 Task: Set the default behavior for sound content to "Don't allow sites to play sound".
Action: Mouse moved to (1350, 39)
Screenshot: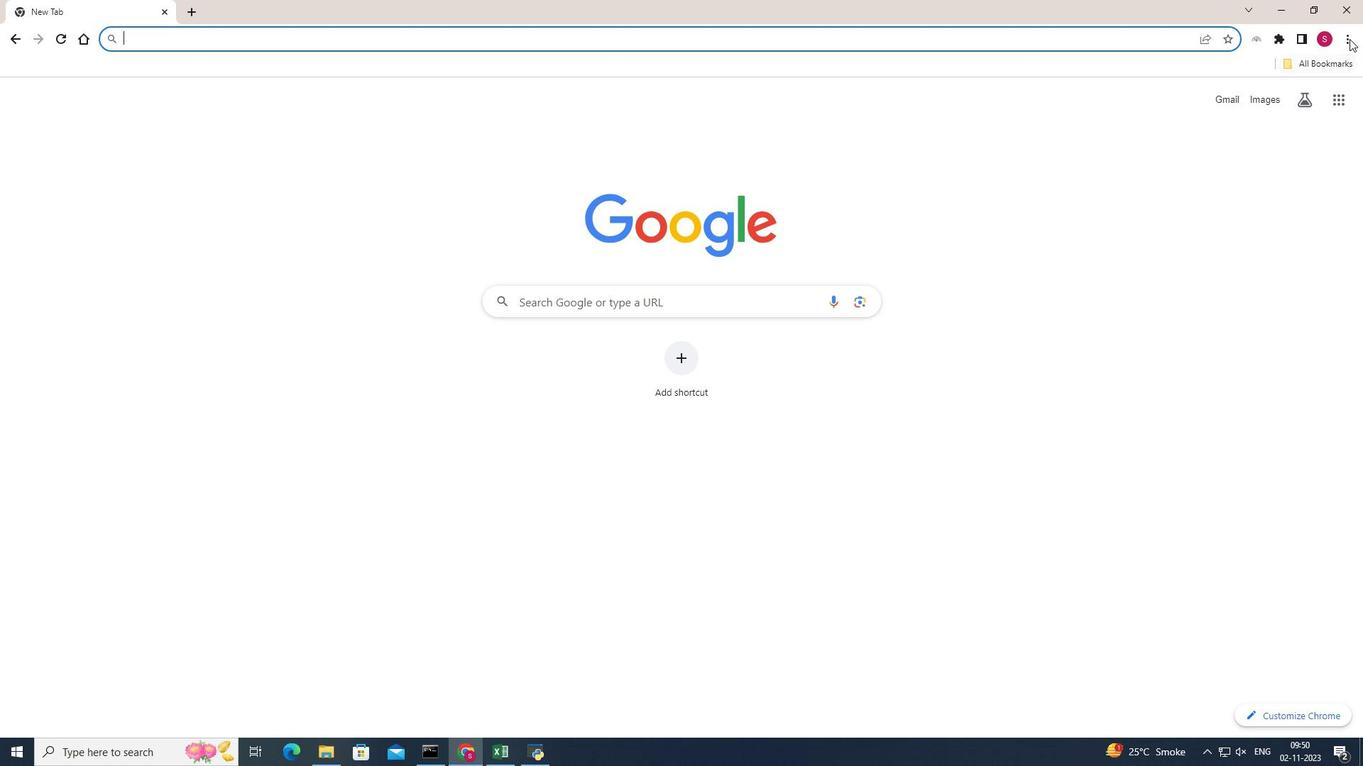 
Action: Mouse pressed left at (1350, 39)
Screenshot: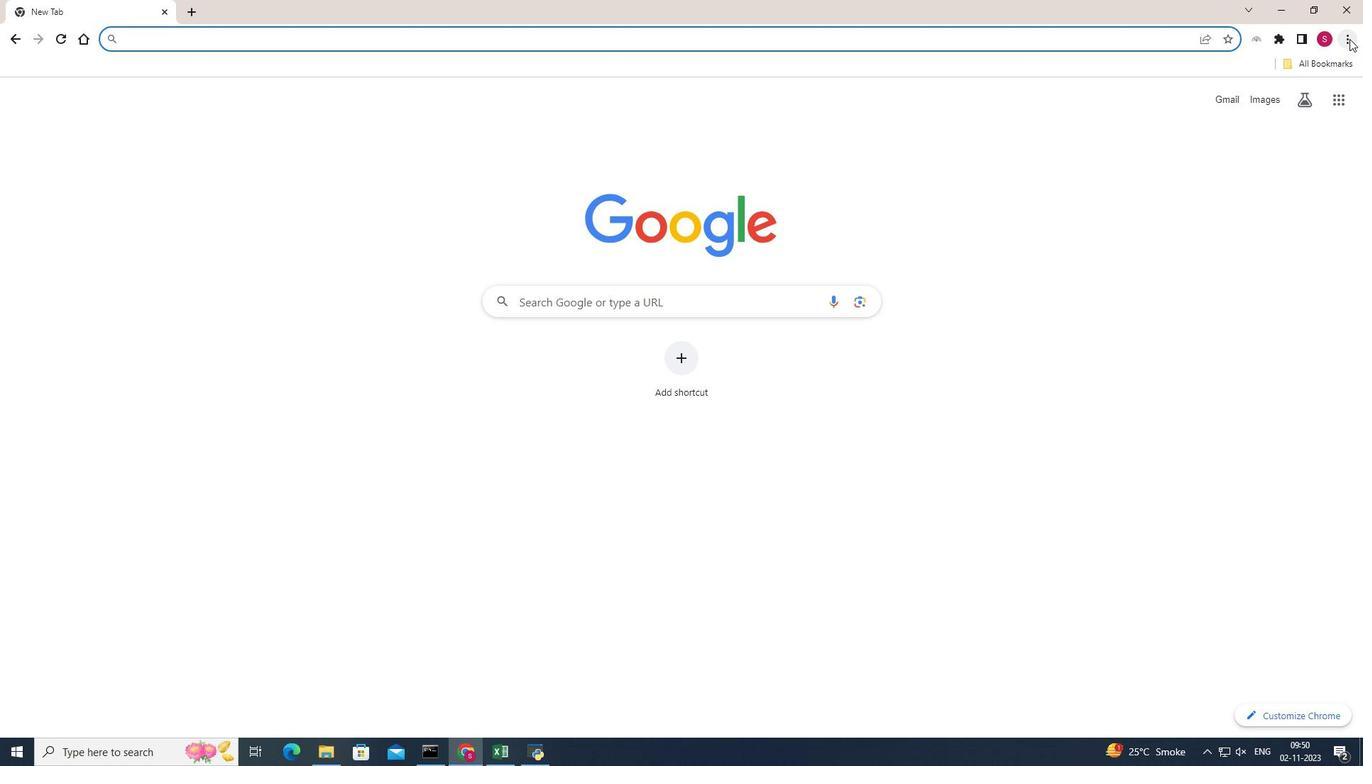 
Action: Mouse pressed left at (1350, 39)
Screenshot: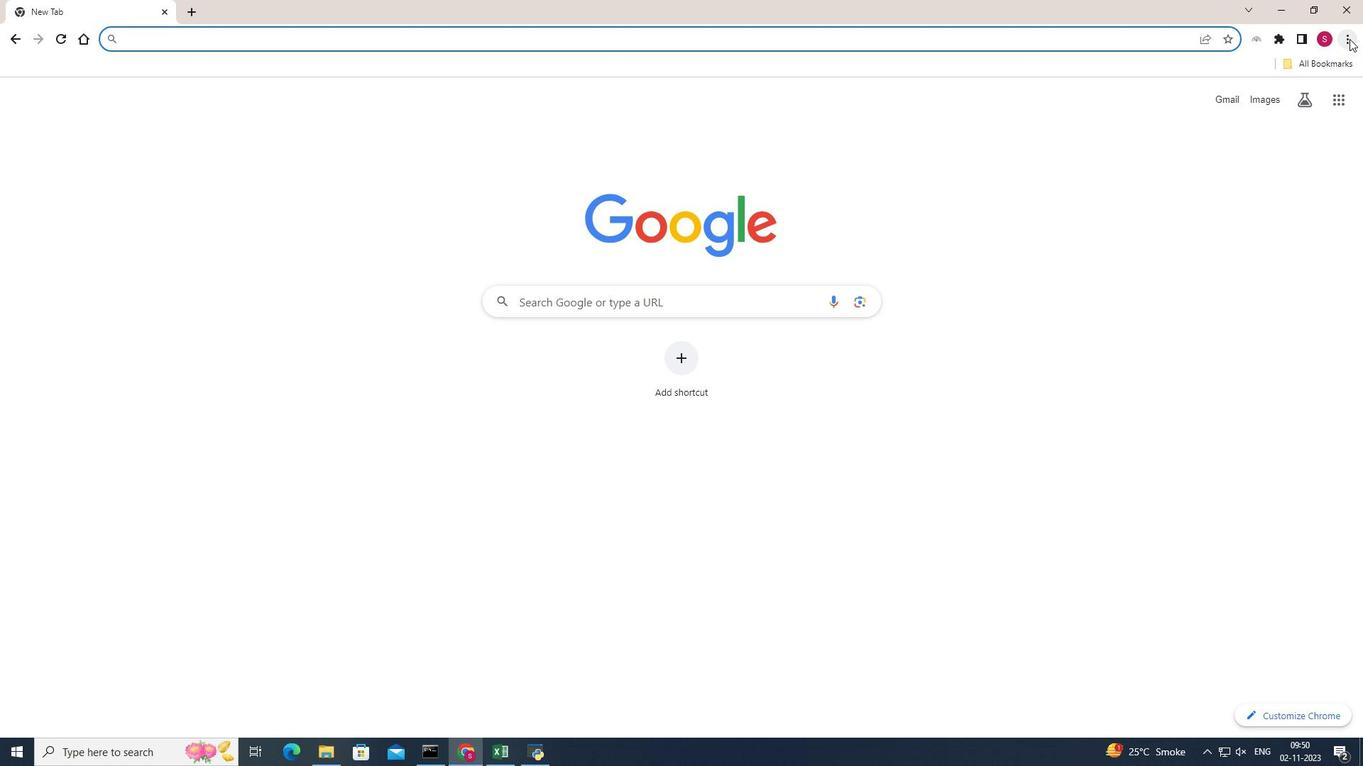 
Action: Mouse pressed left at (1350, 39)
Screenshot: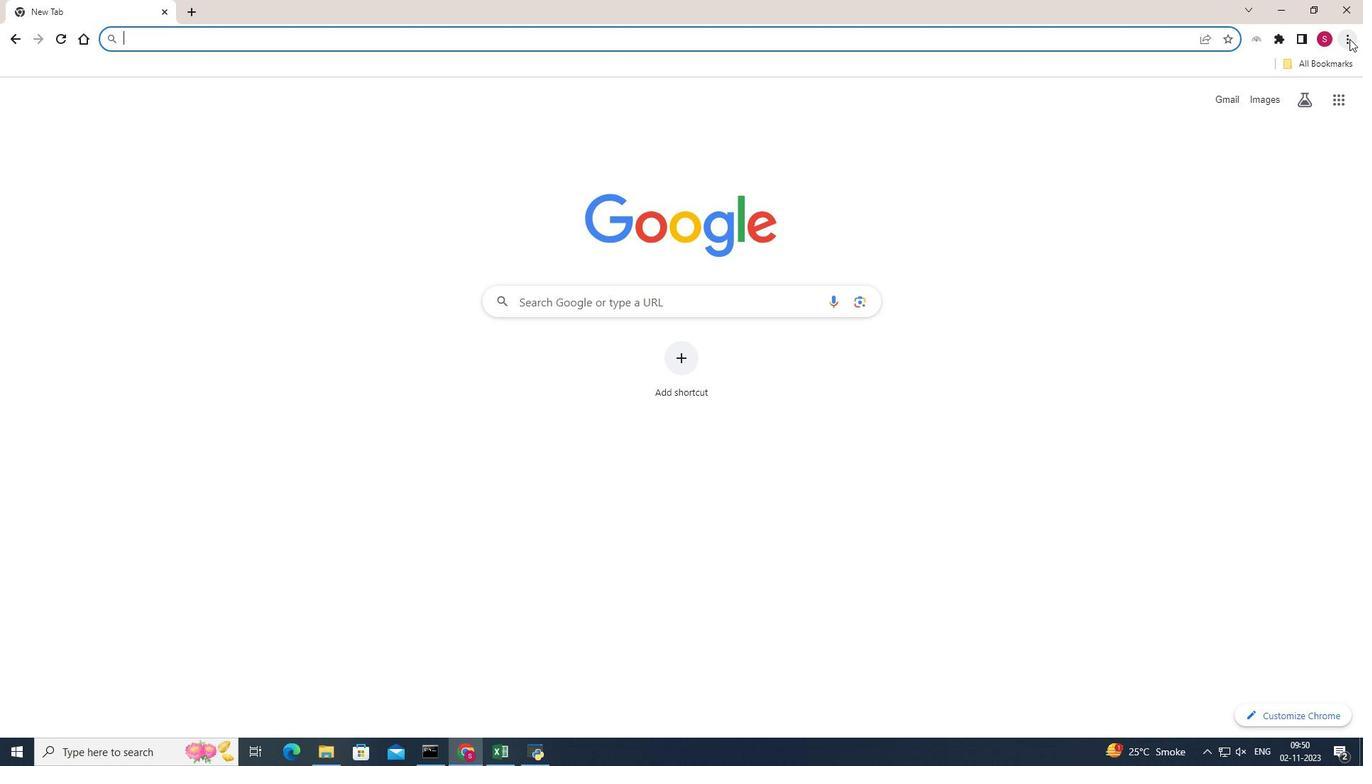 
Action: Mouse moved to (1216, 291)
Screenshot: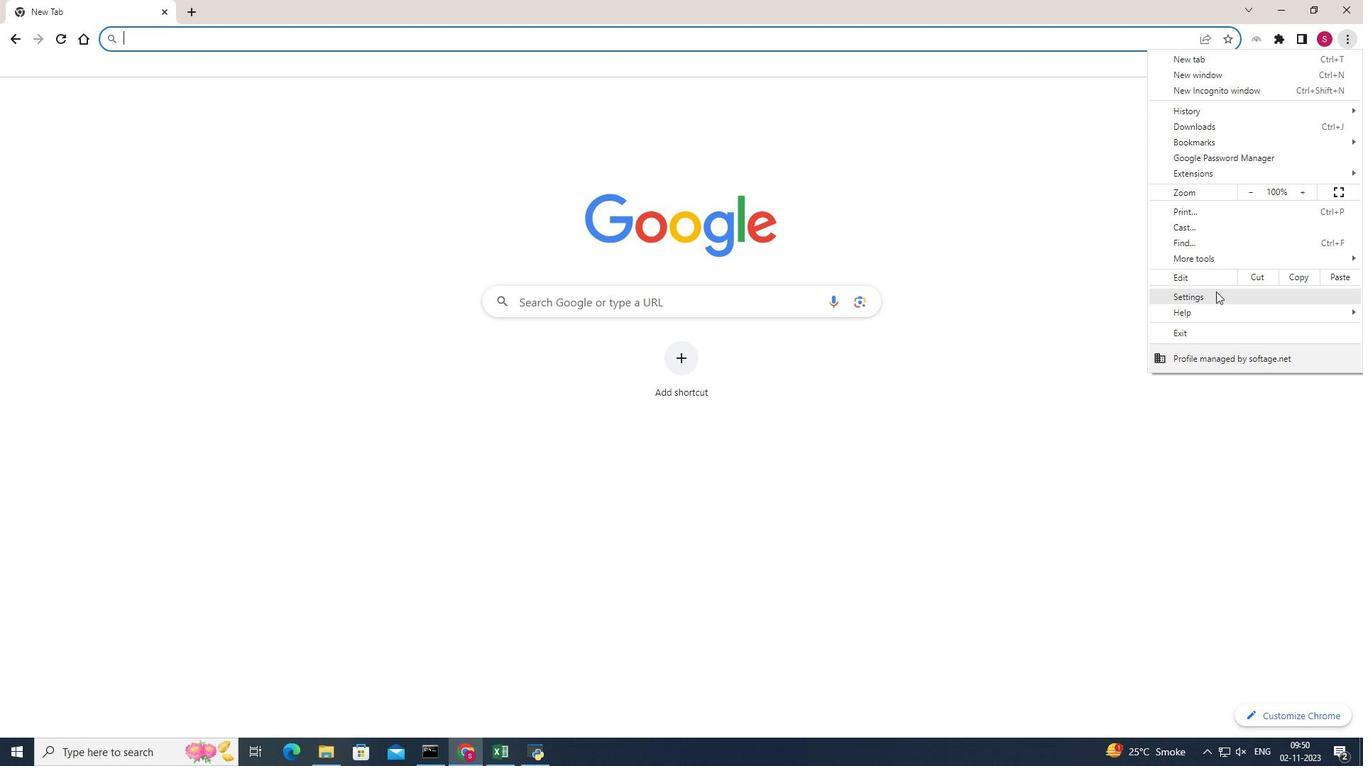
Action: Mouse pressed left at (1216, 291)
Screenshot: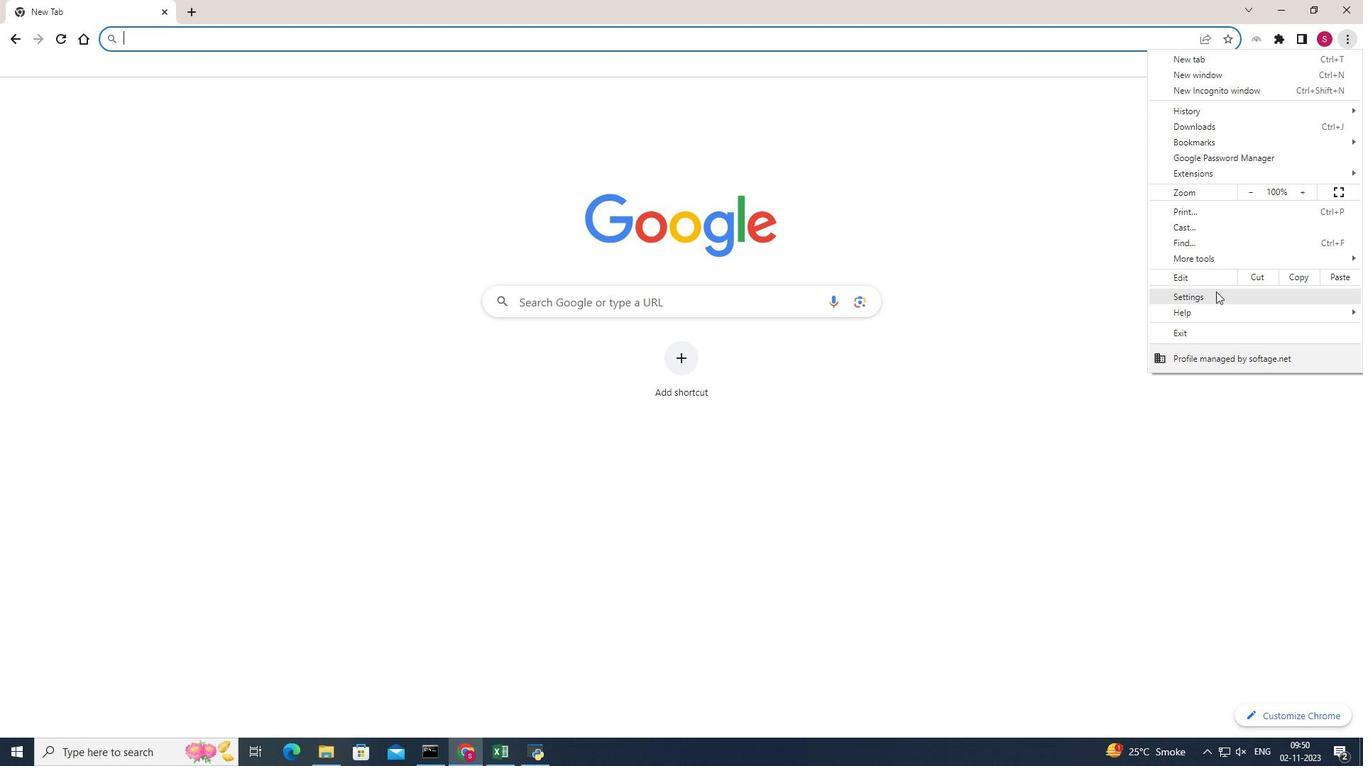
Action: Mouse moved to (143, 175)
Screenshot: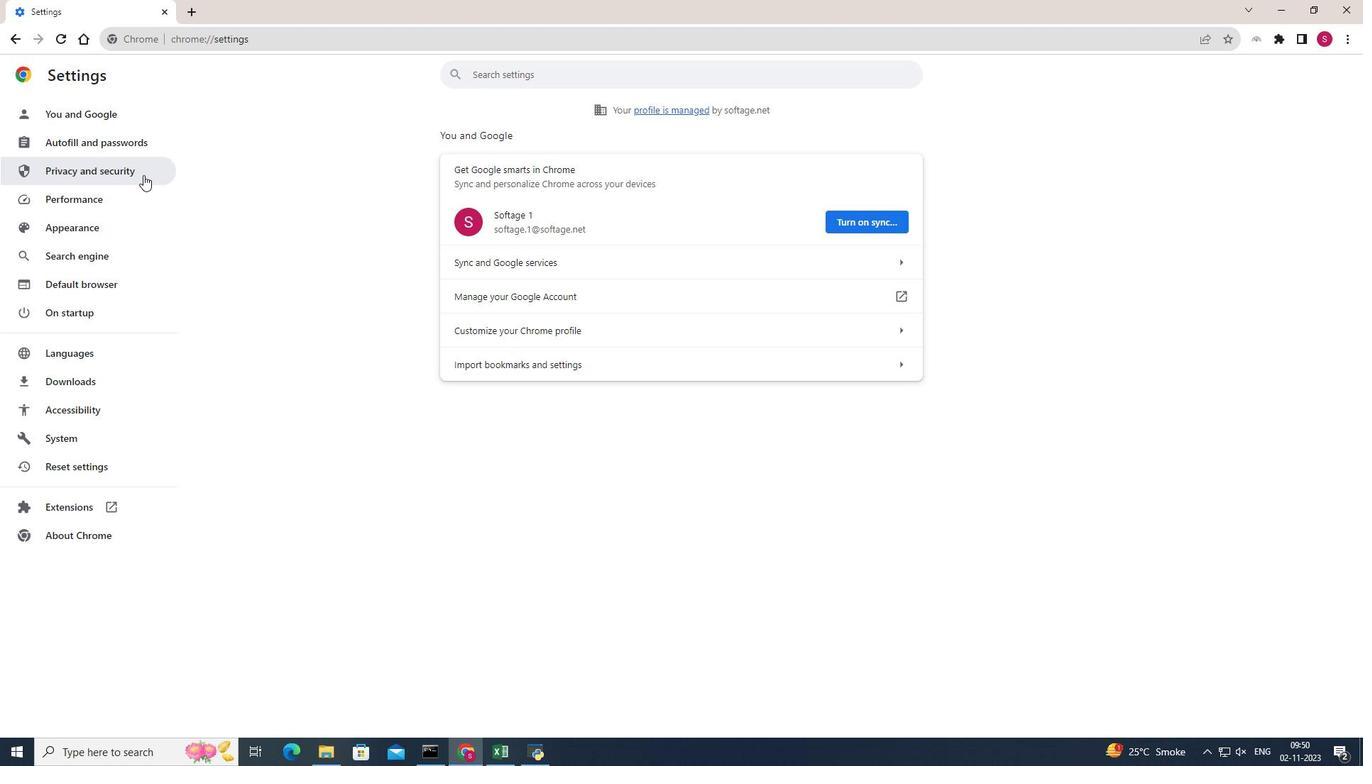 
Action: Mouse pressed left at (143, 175)
Screenshot: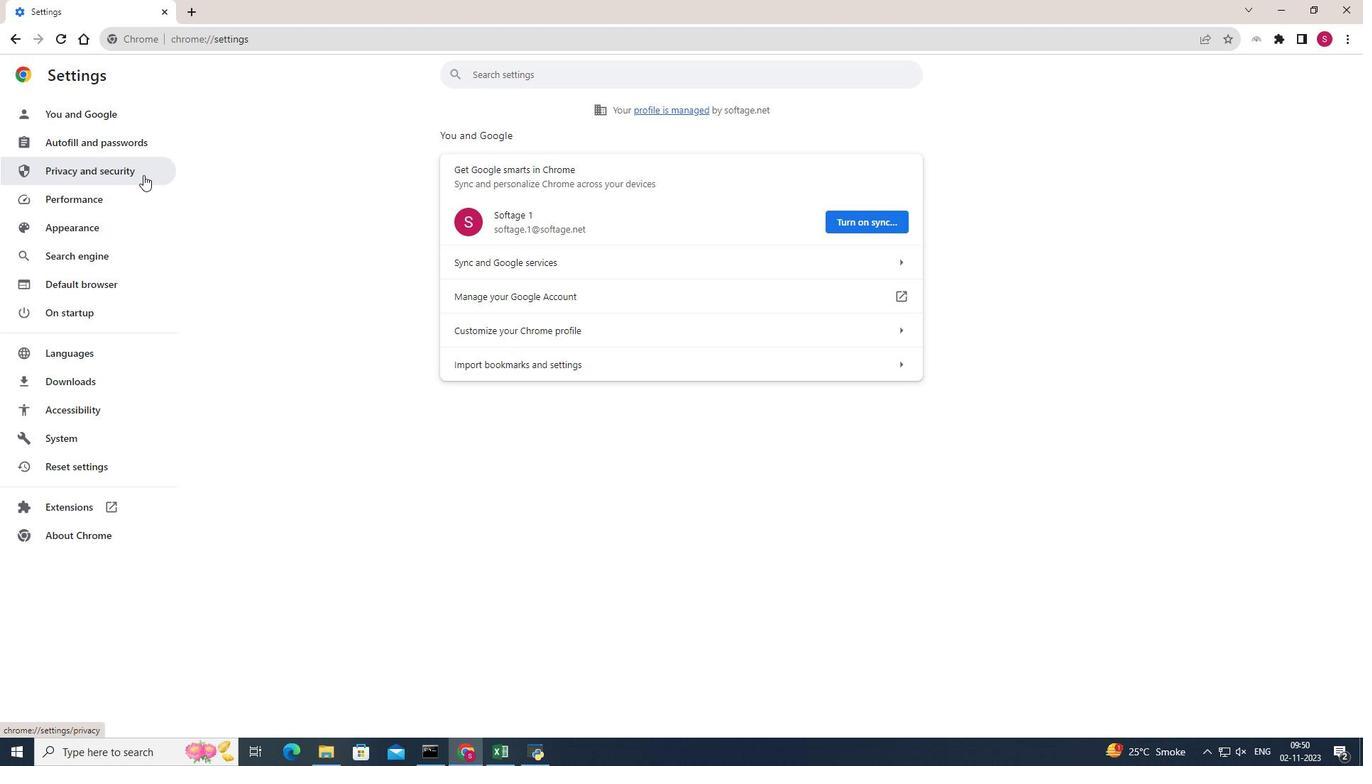
Action: Mouse moved to (763, 452)
Screenshot: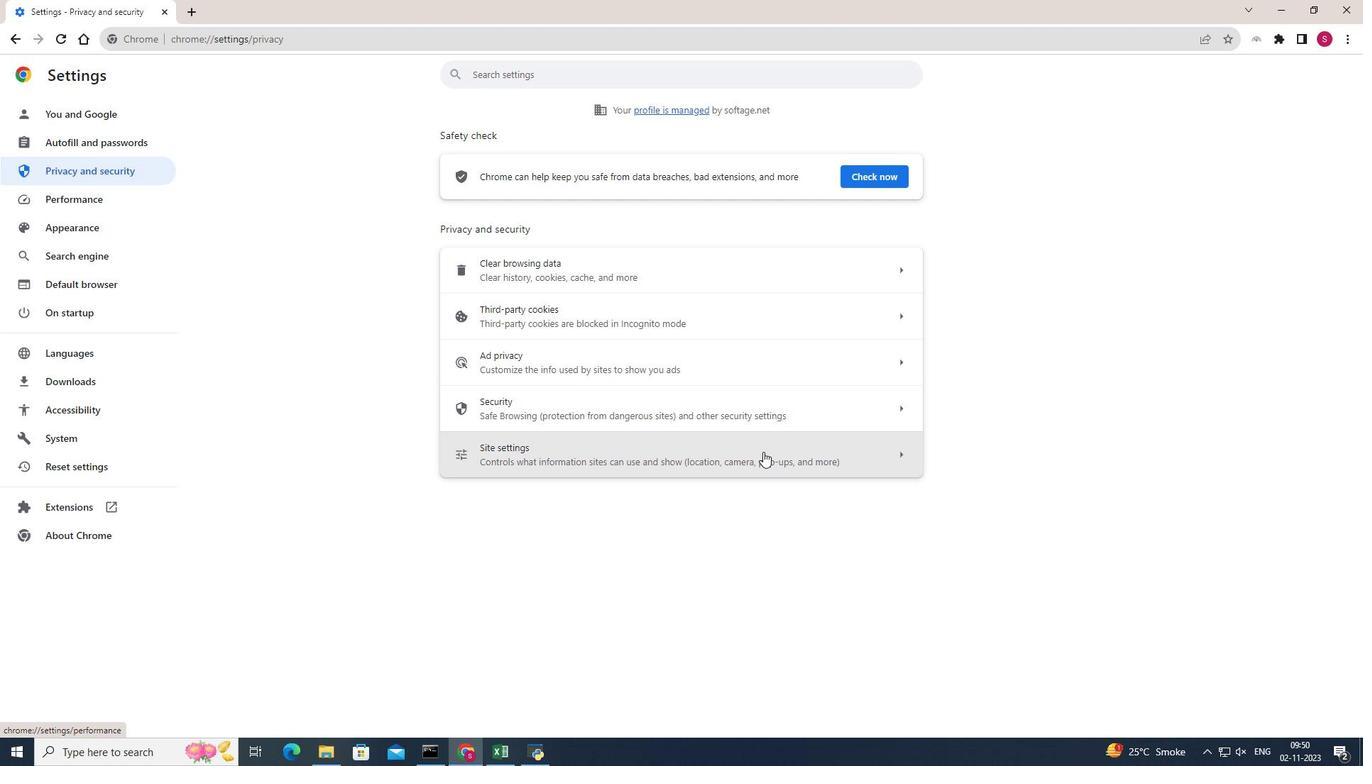 
Action: Mouse pressed left at (763, 452)
Screenshot: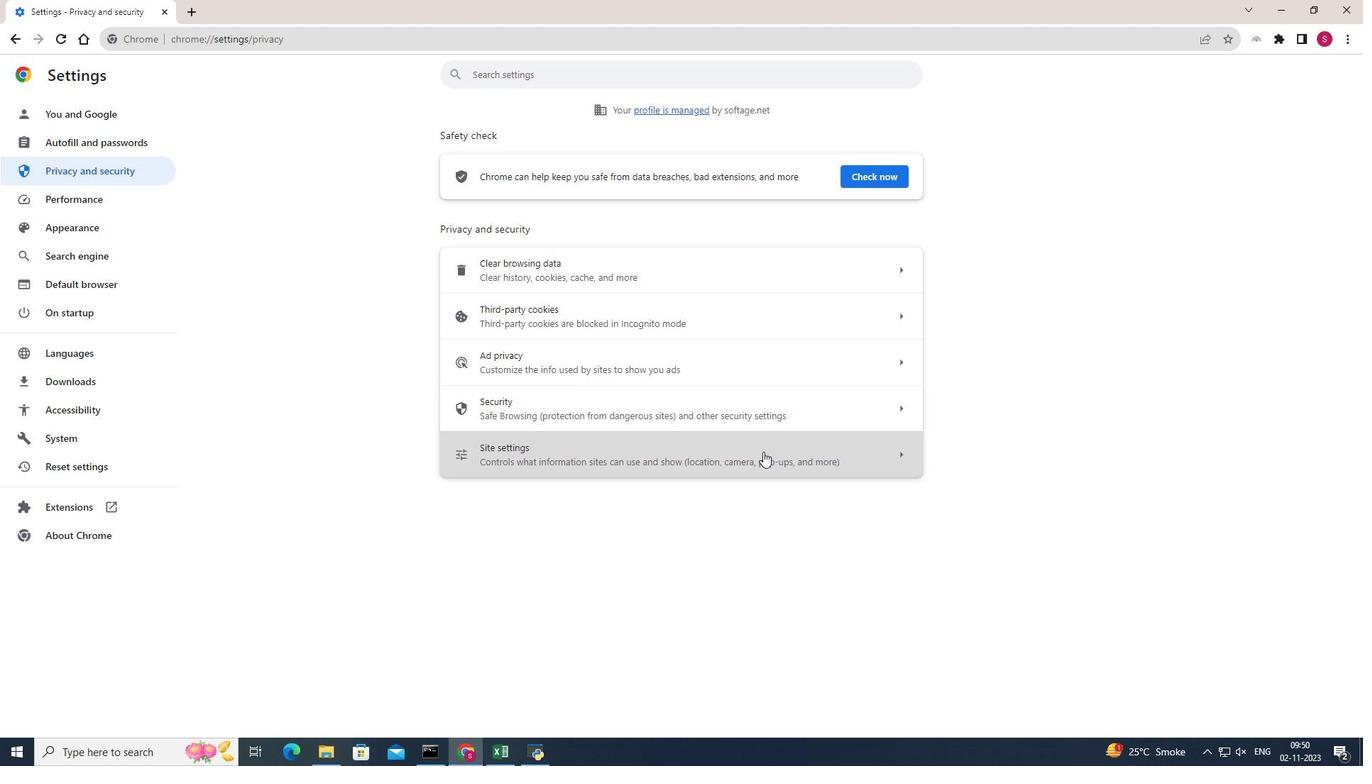 
Action: Mouse moved to (744, 438)
Screenshot: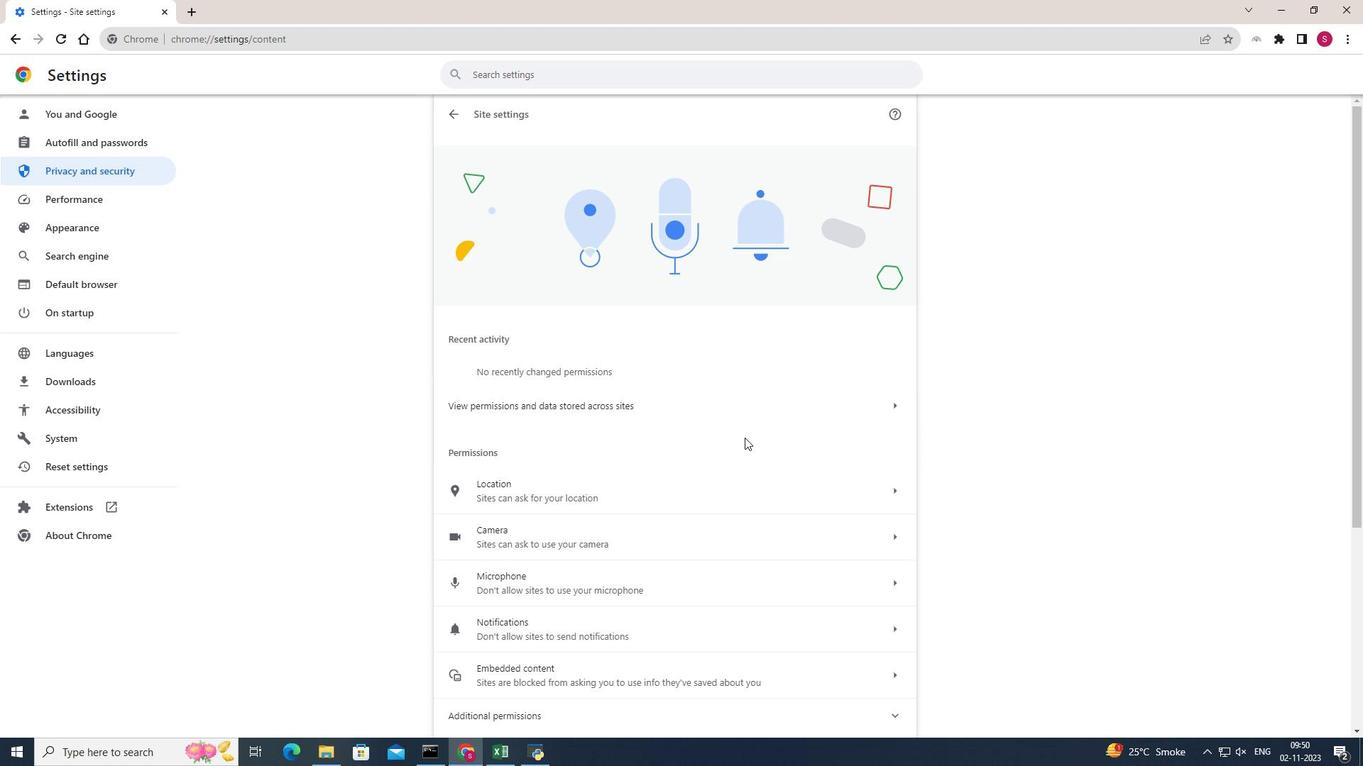 
Action: Mouse scrolled (744, 437) with delta (0, 0)
Screenshot: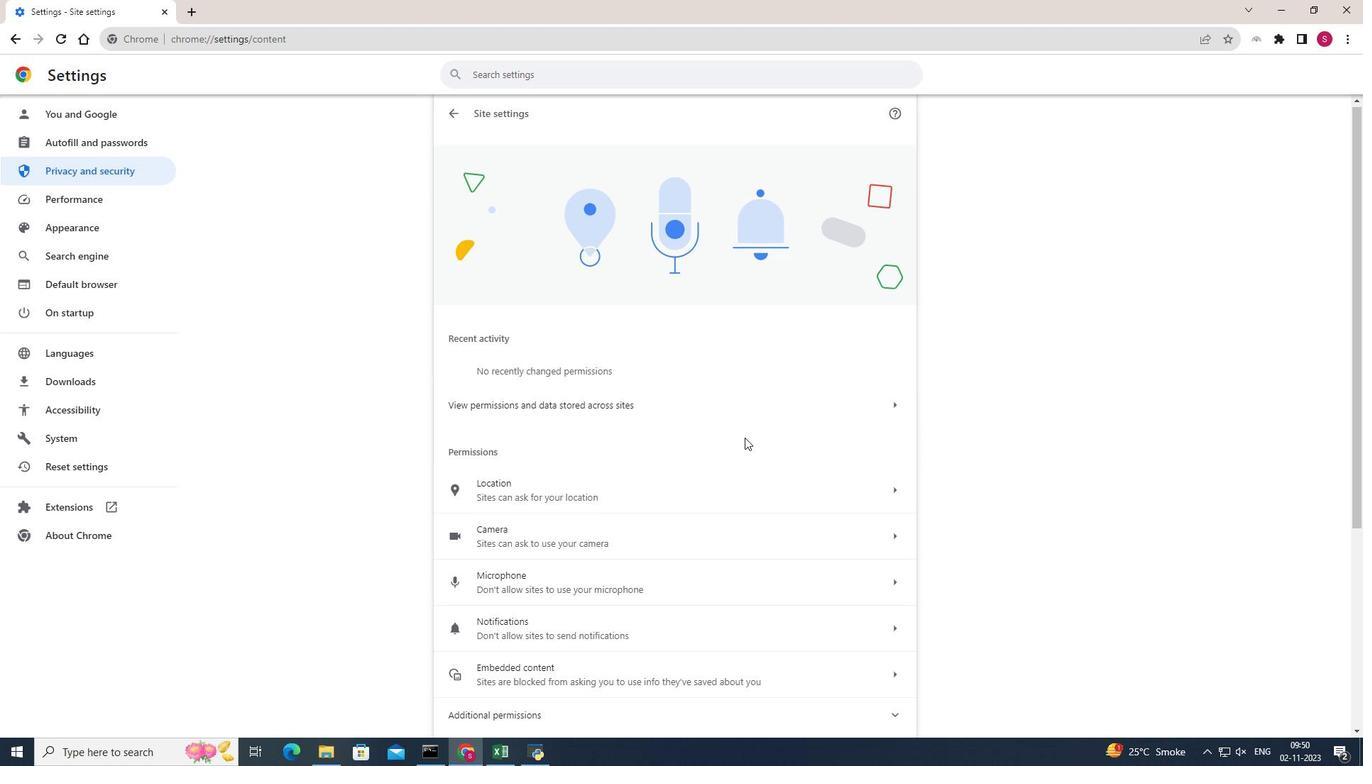 
Action: Mouse scrolled (744, 437) with delta (0, 0)
Screenshot: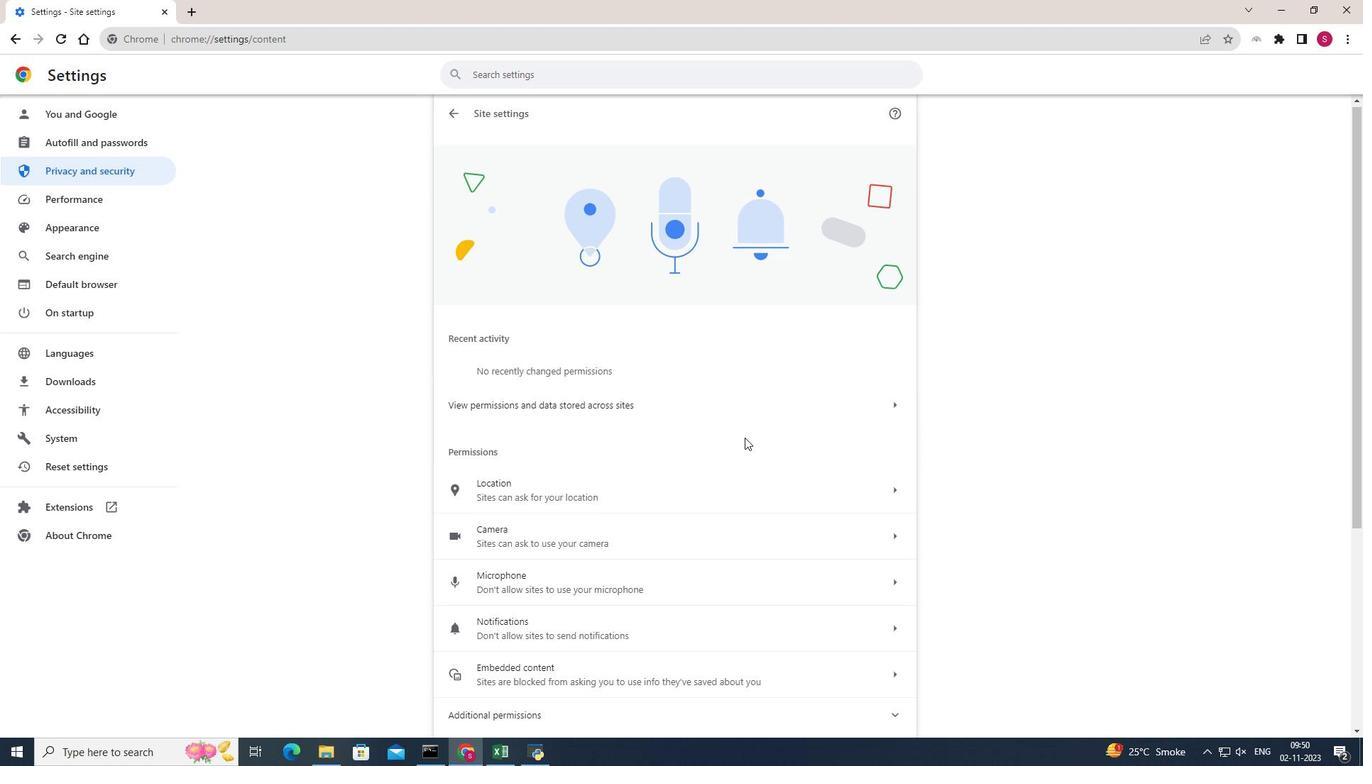
Action: Mouse scrolled (744, 437) with delta (0, 0)
Screenshot: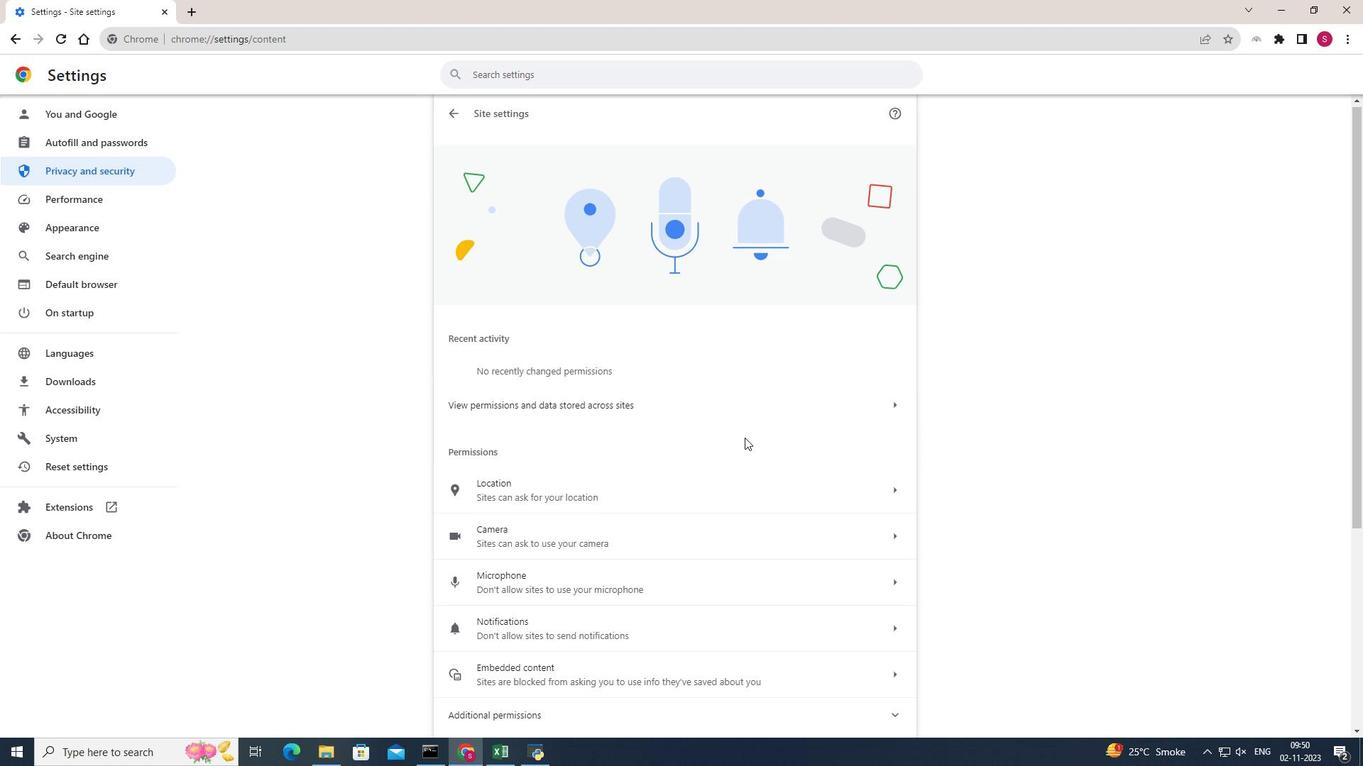 
Action: Mouse scrolled (744, 437) with delta (0, 0)
Screenshot: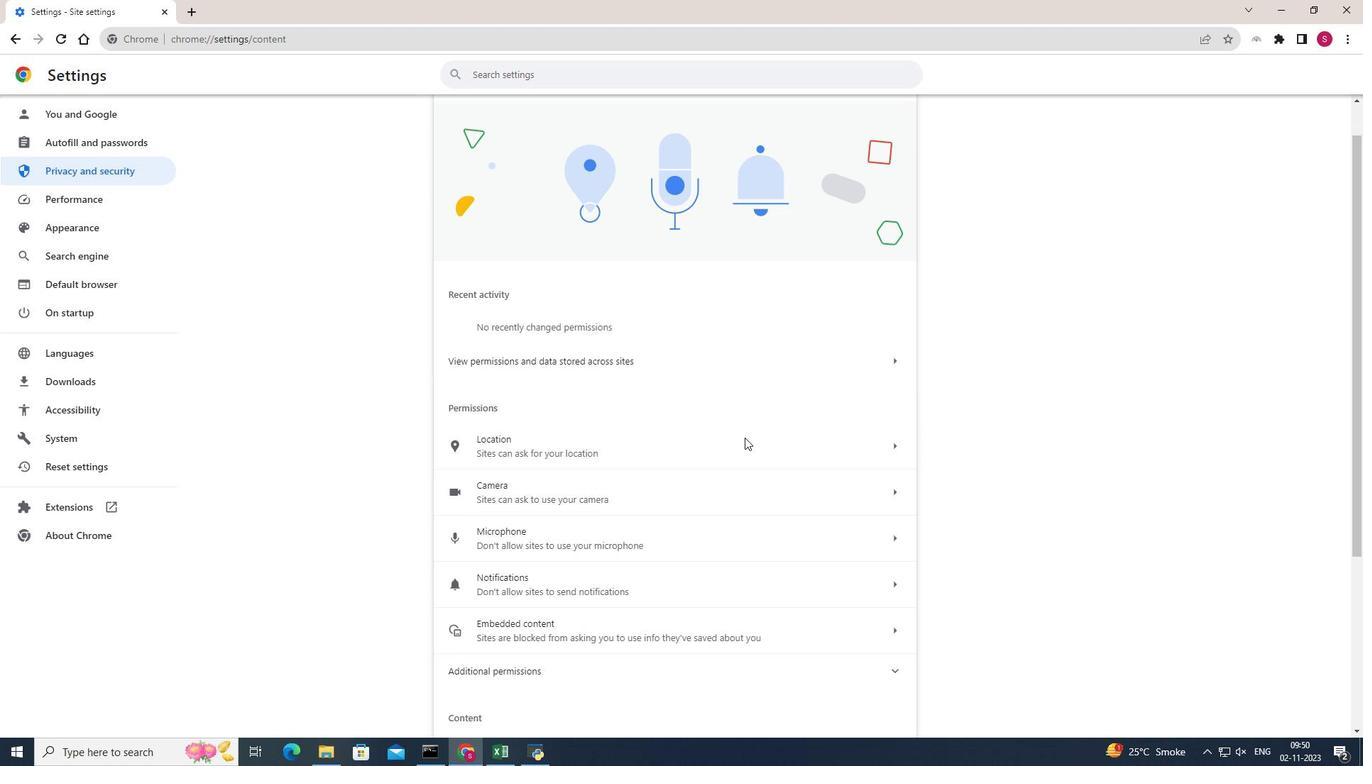
Action: Mouse scrolled (744, 437) with delta (0, 0)
Screenshot: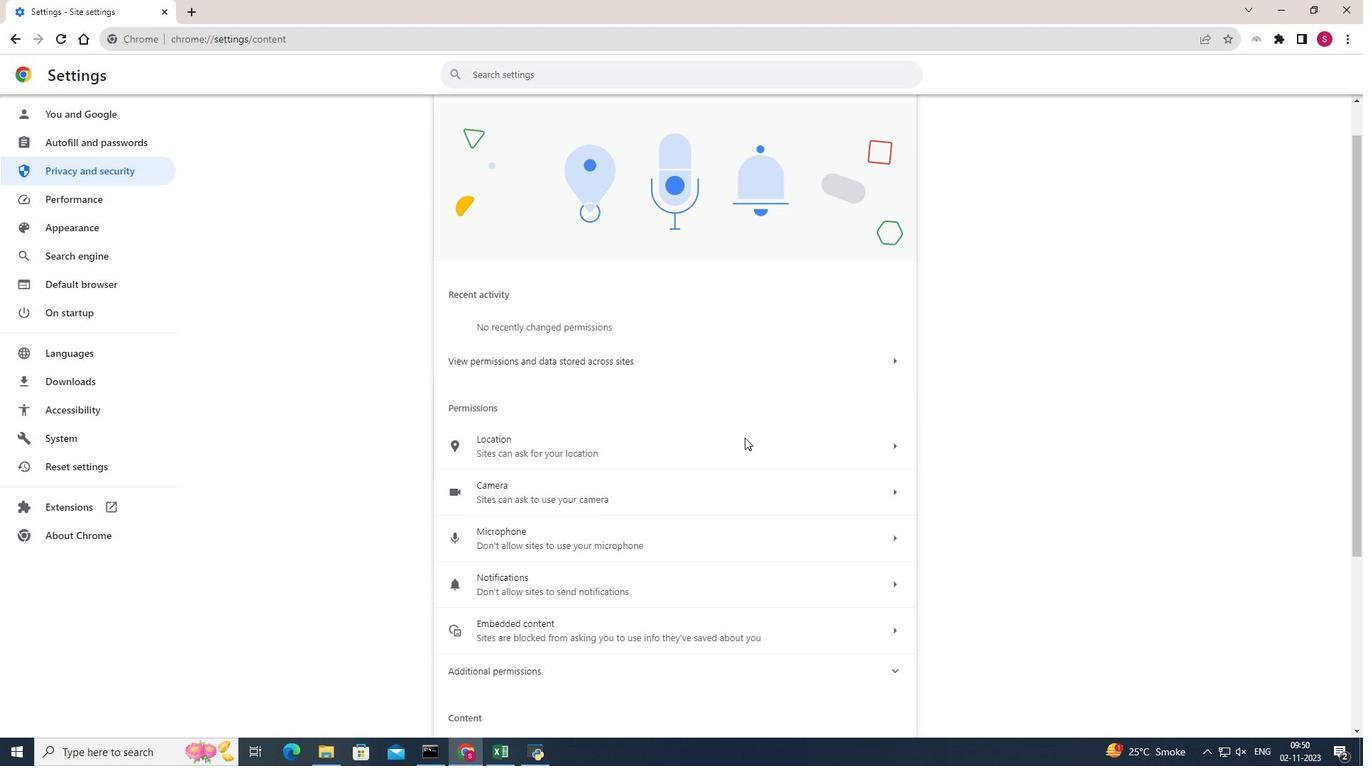 
Action: Mouse scrolled (744, 437) with delta (0, 0)
Screenshot: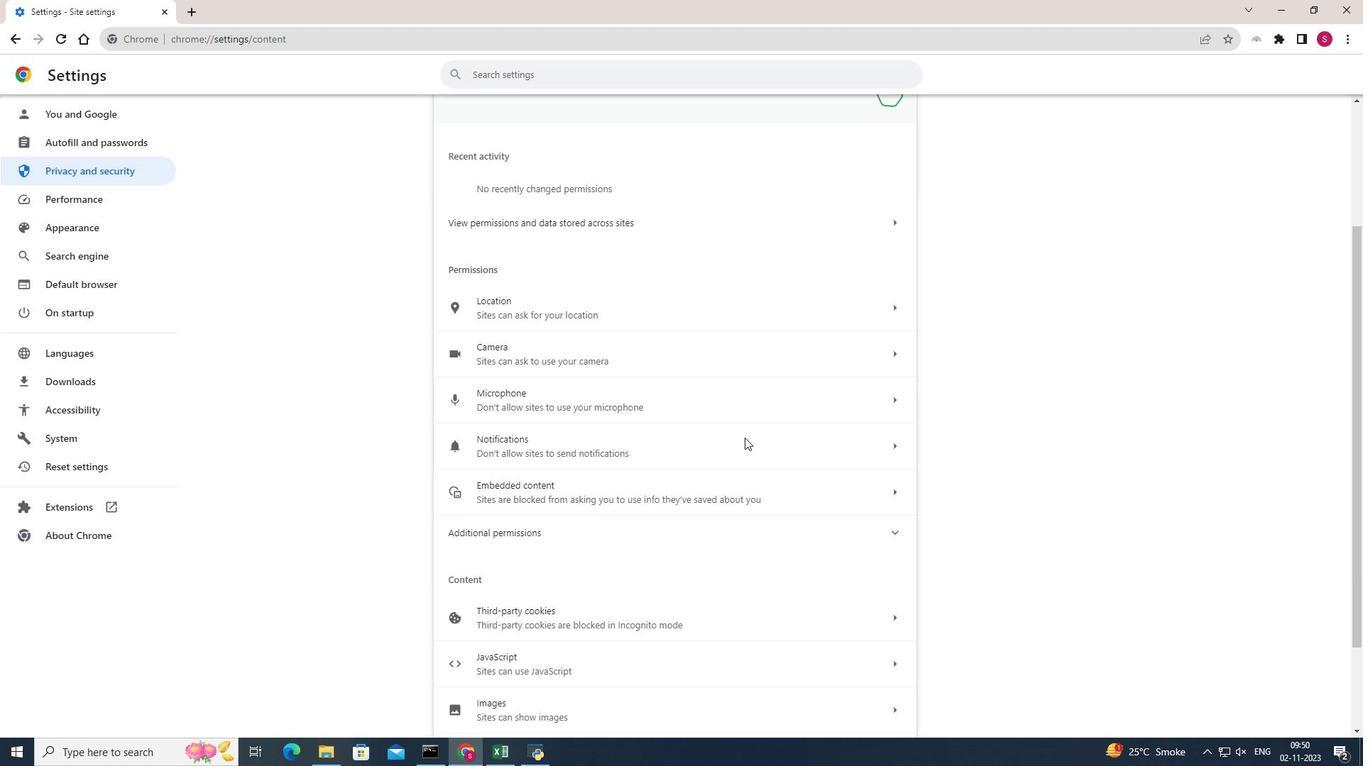 
Action: Mouse scrolled (744, 437) with delta (0, 0)
Screenshot: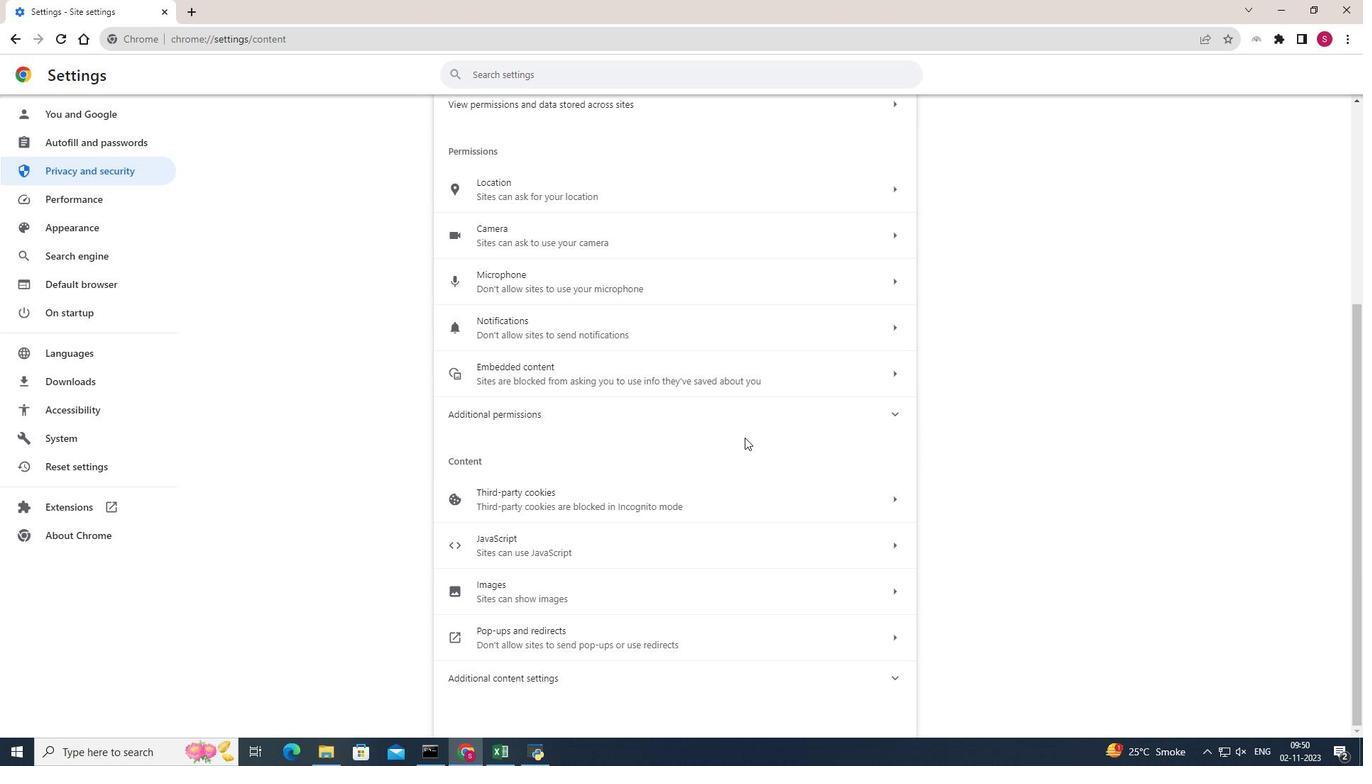 
Action: Mouse scrolled (744, 437) with delta (0, 0)
Screenshot: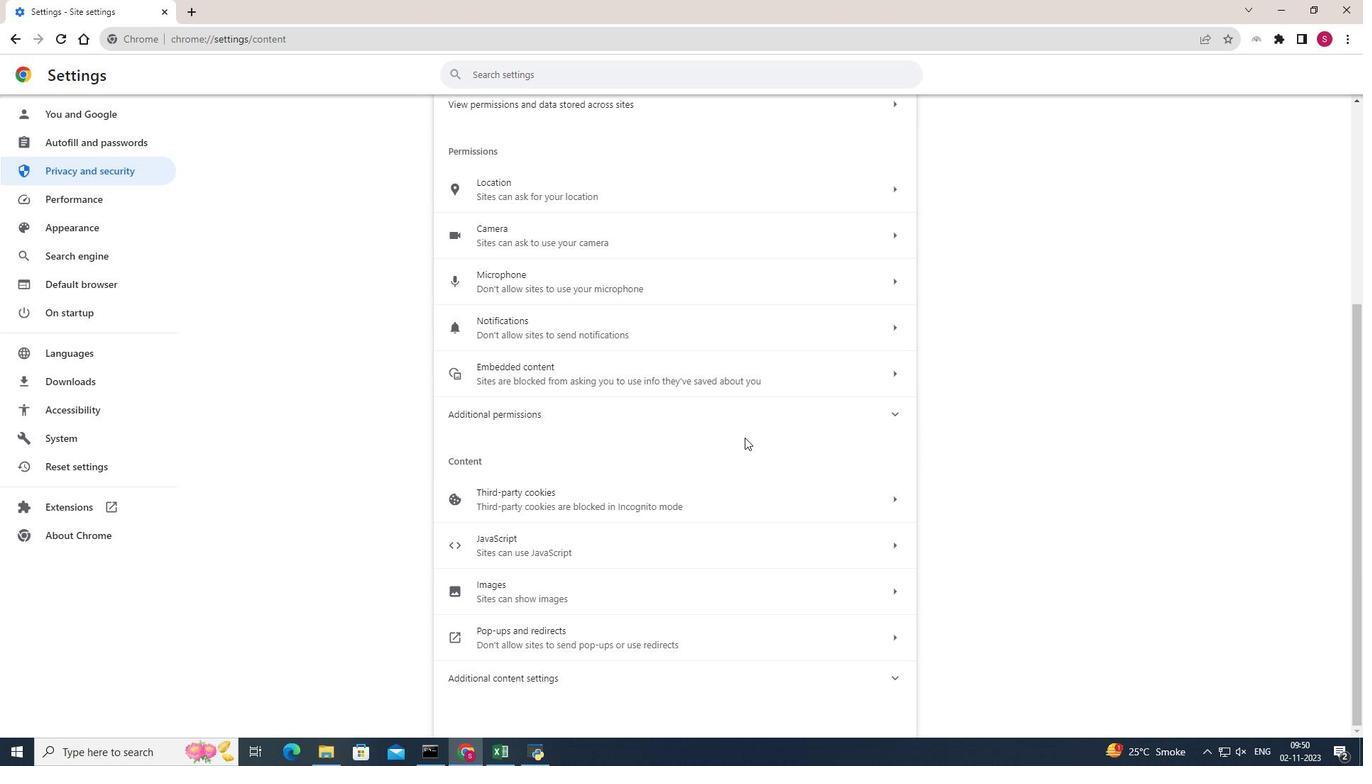 
Action: Mouse scrolled (744, 437) with delta (0, 0)
Screenshot: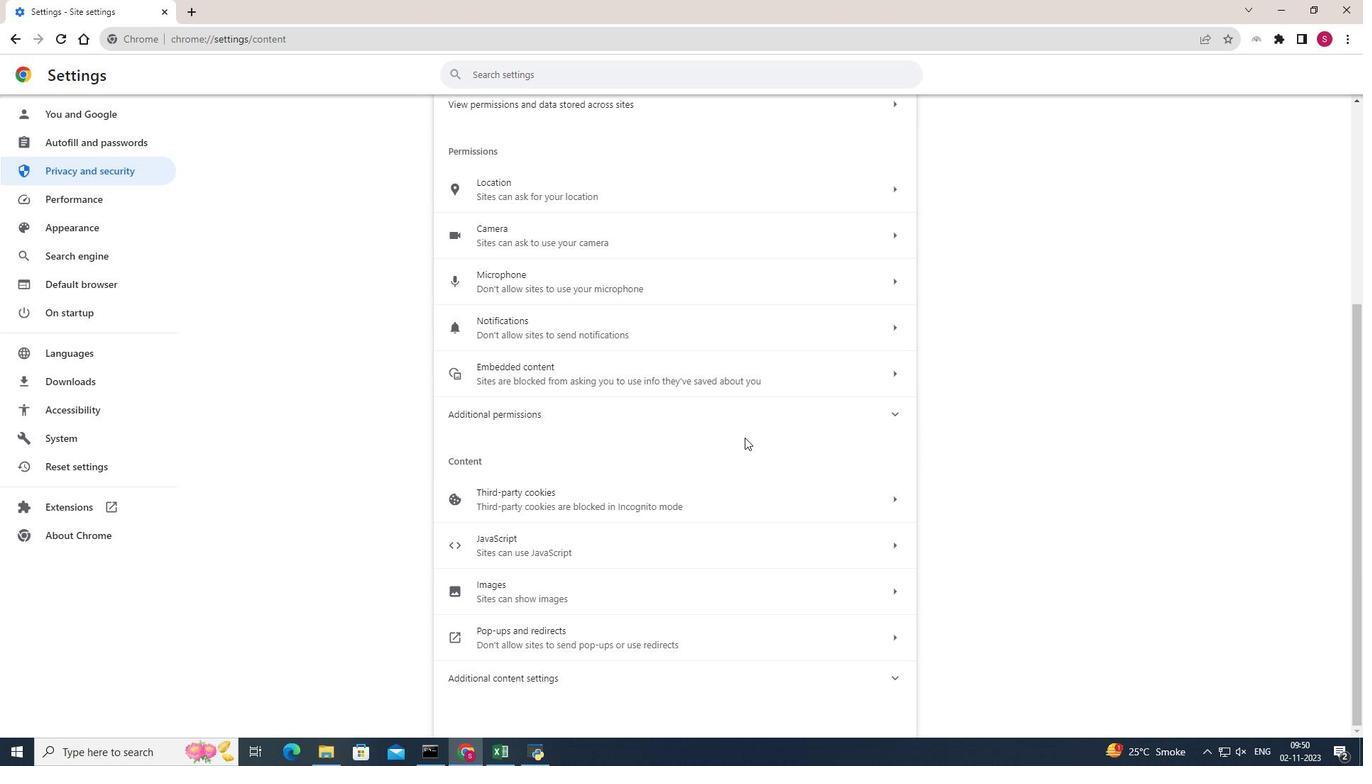 
Action: Mouse scrolled (744, 437) with delta (0, 0)
Screenshot: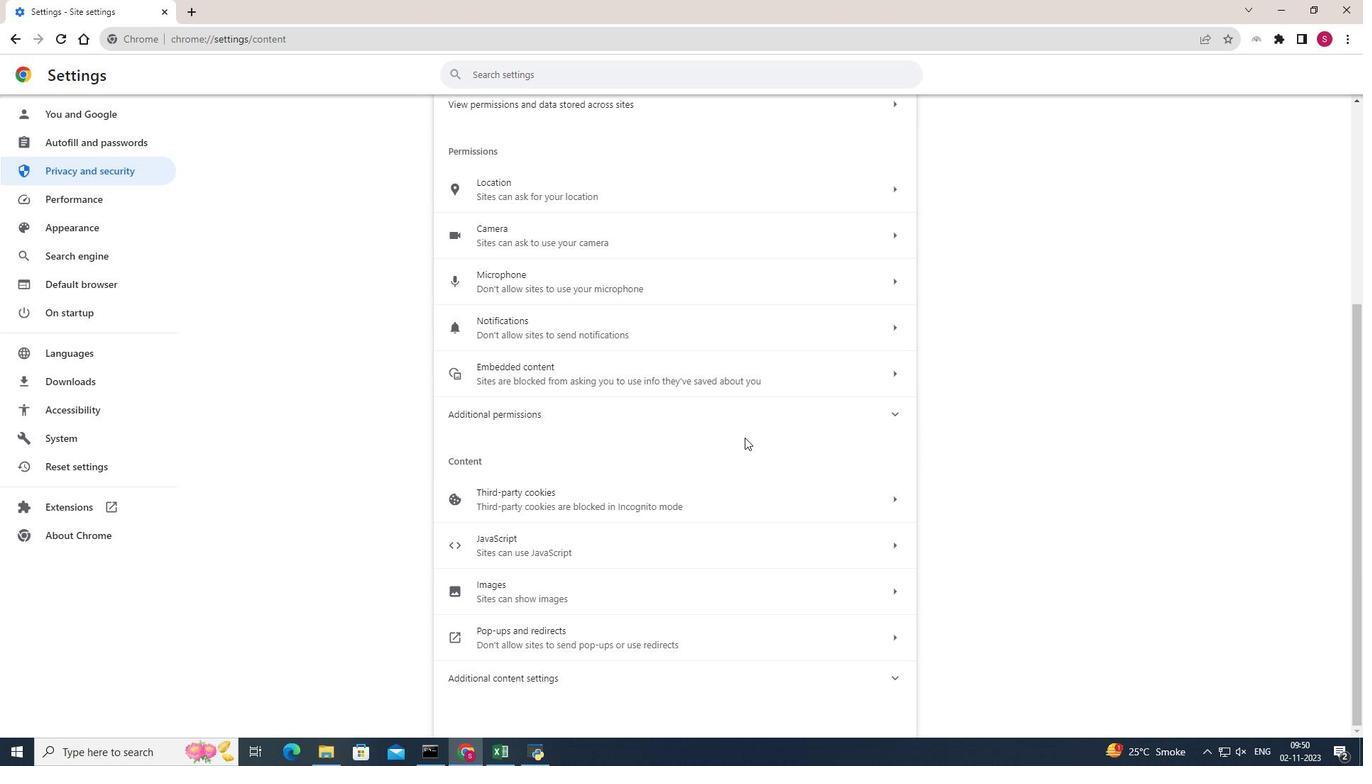
Action: Mouse moved to (643, 683)
Screenshot: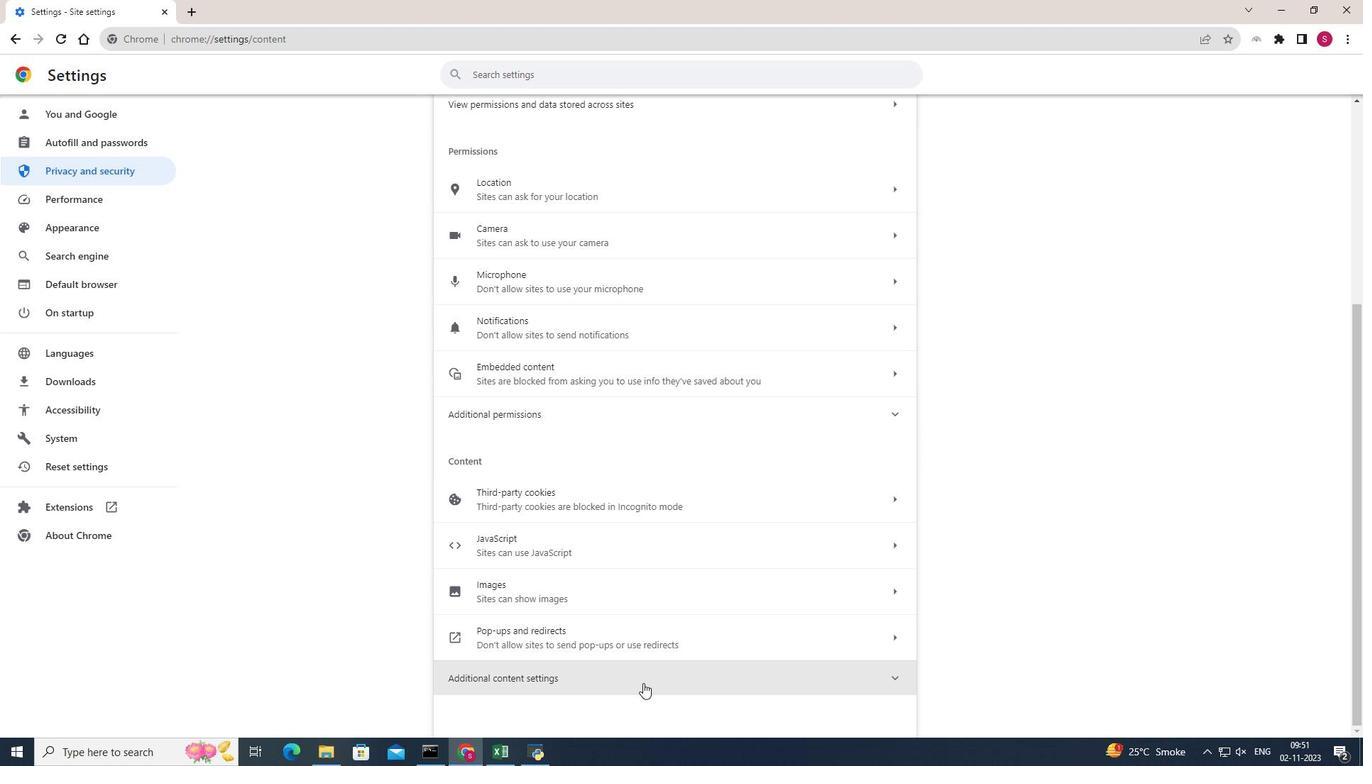 
Action: Mouse pressed left at (643, 683)
Screenshot: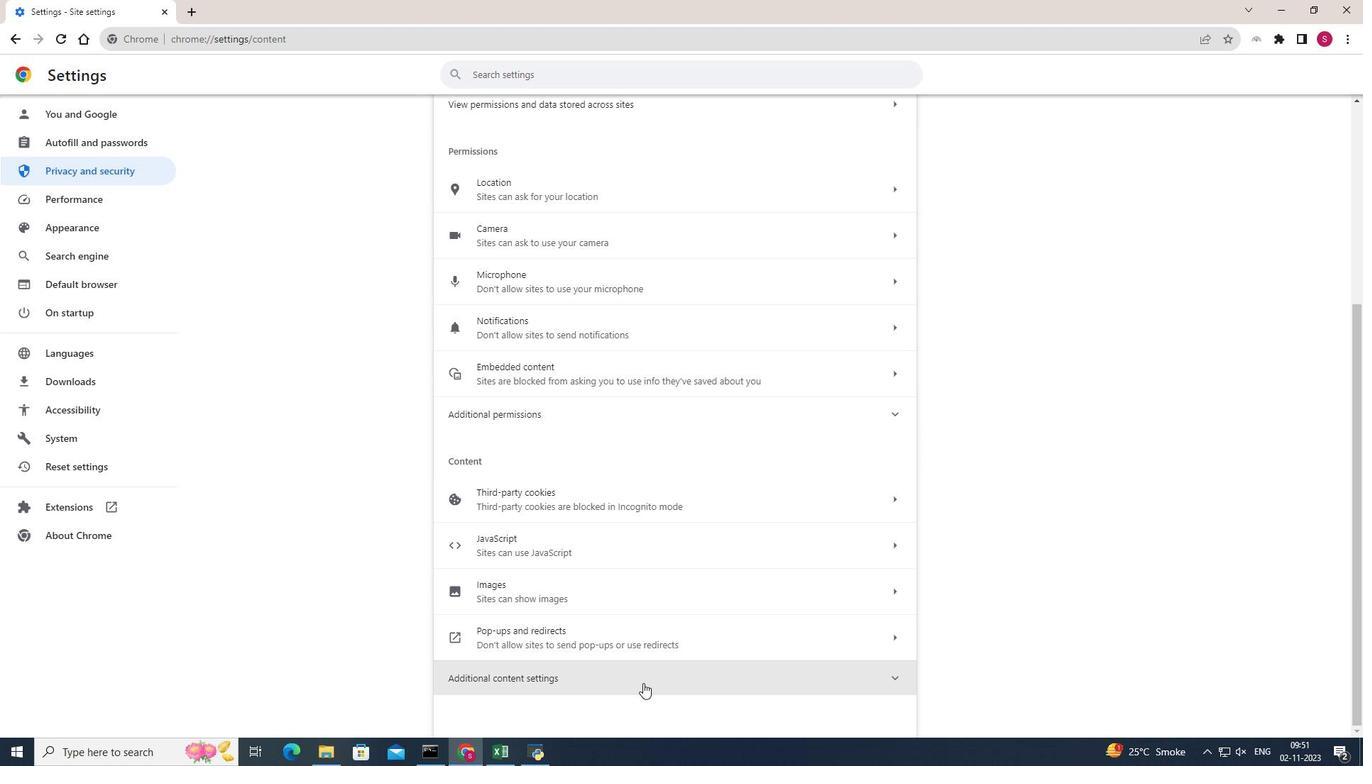 
Action: Mouse scrolled (643, 683) with delta (0, 0)
Screenshot: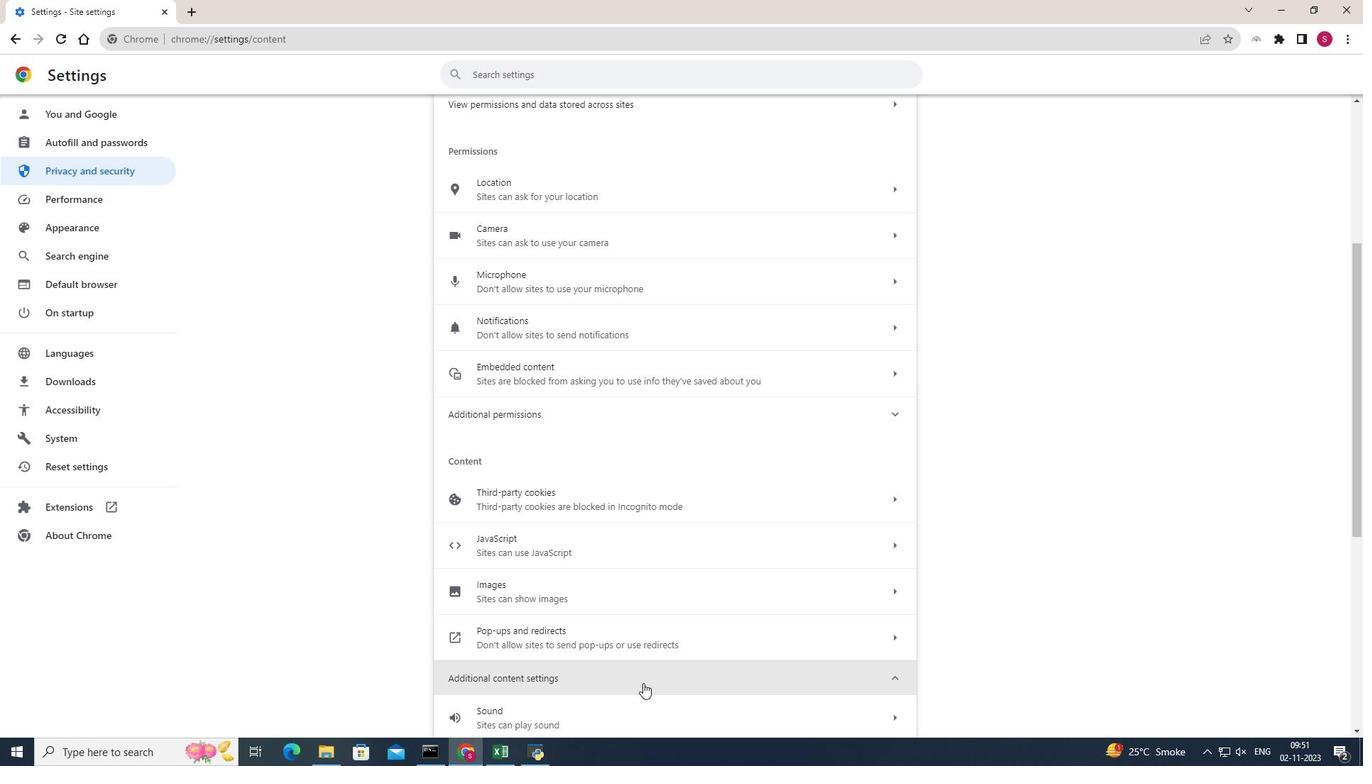 
Action: Mouse scrolled (643, 683) with delta (0, 0)
Screenshot: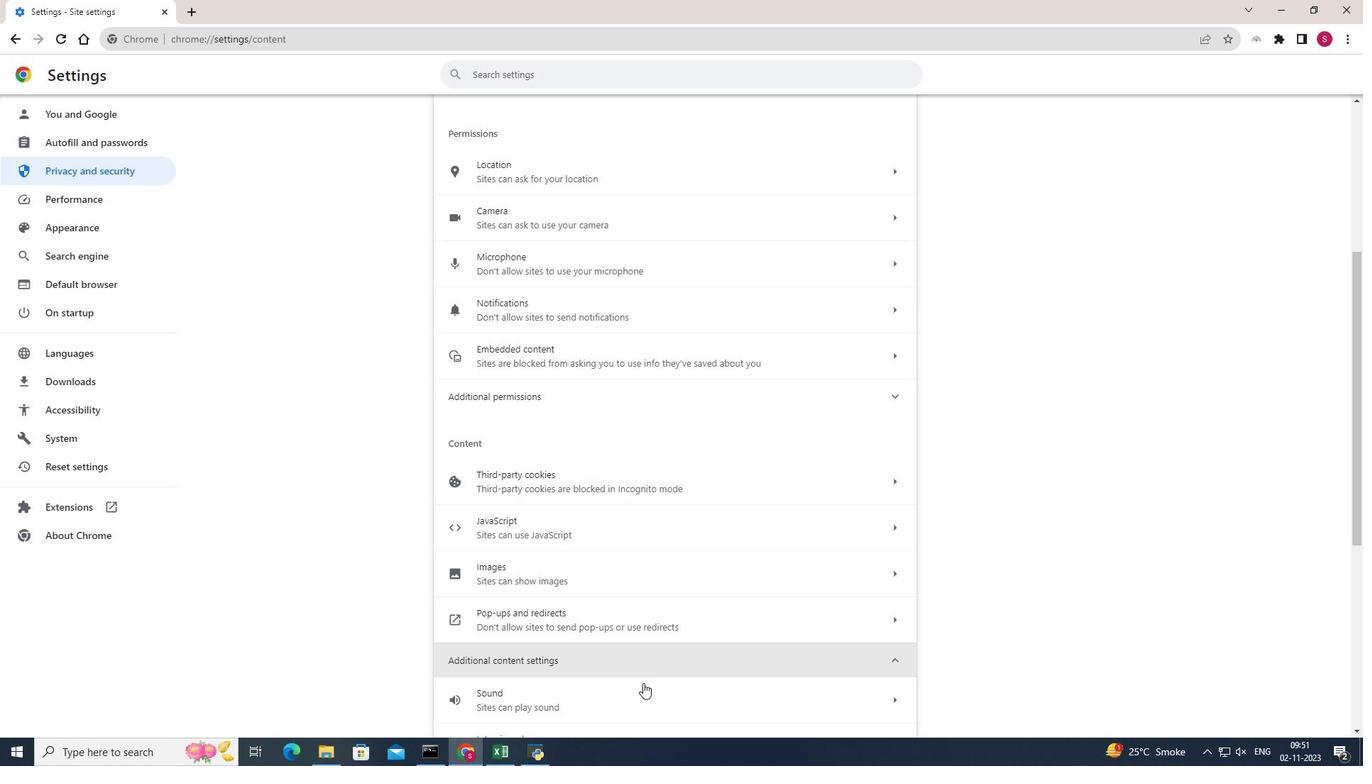
Action: Mouse scrolled (643, 683) with delta (0, 0)
Screenshot: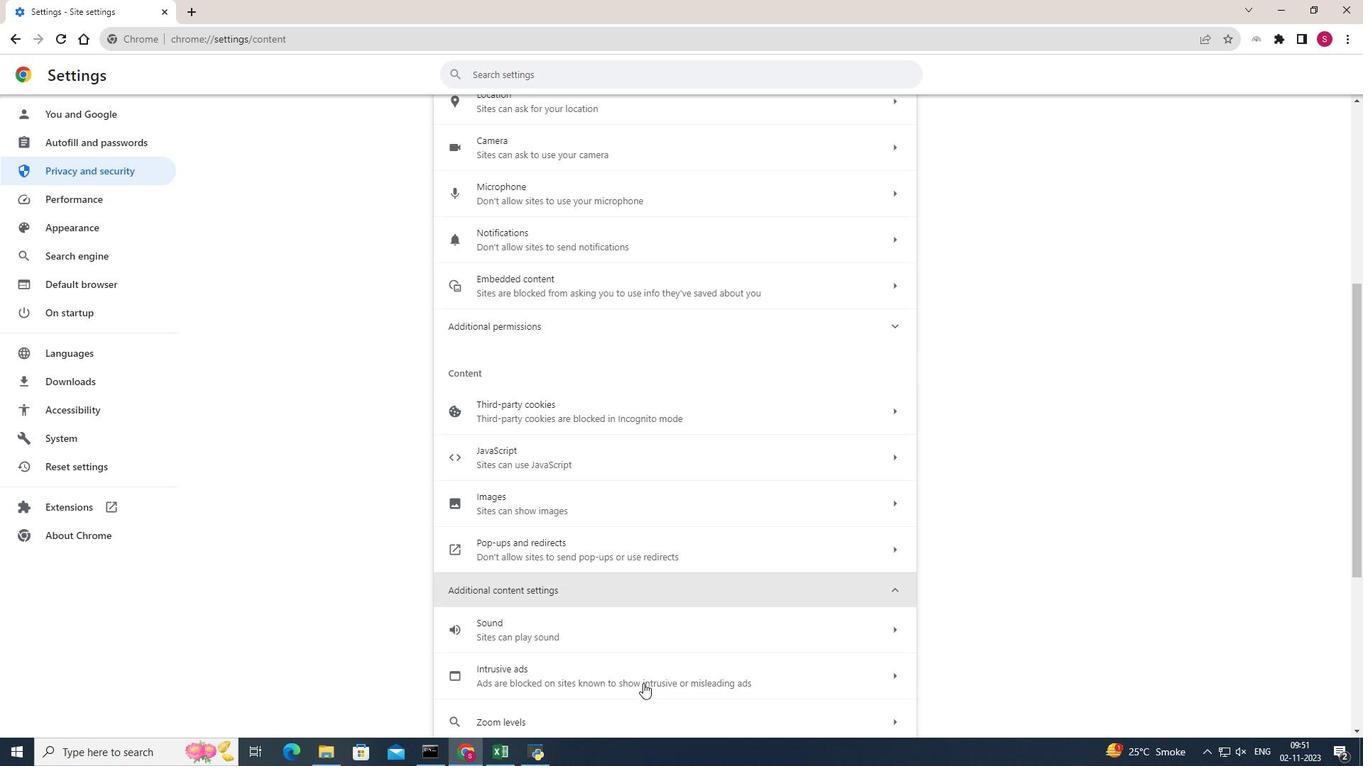 
Action: Mouse moved to (594, 511)
Screenshot: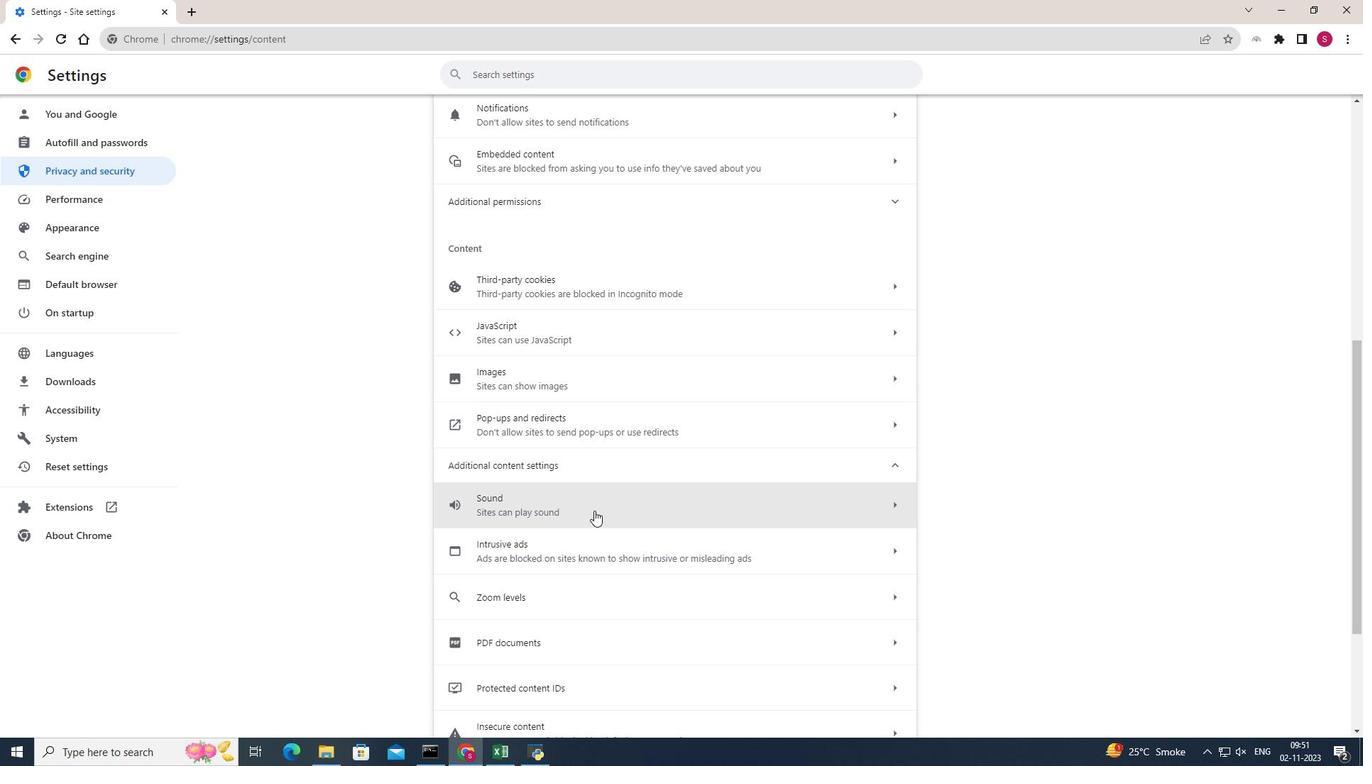 
Action: Mouse pressed left at (594, 511)
Screenshot: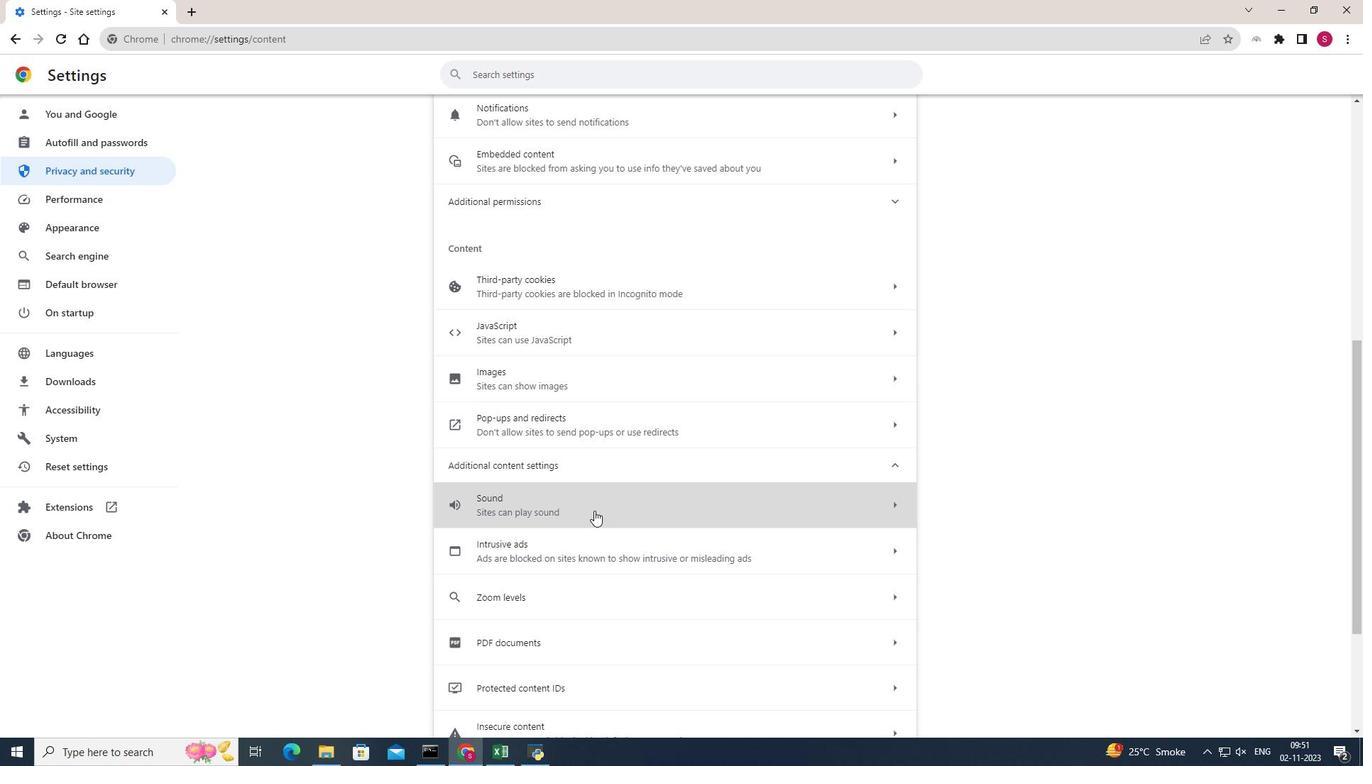 
Action: Mouse moved to (456, 281)
Screenshot: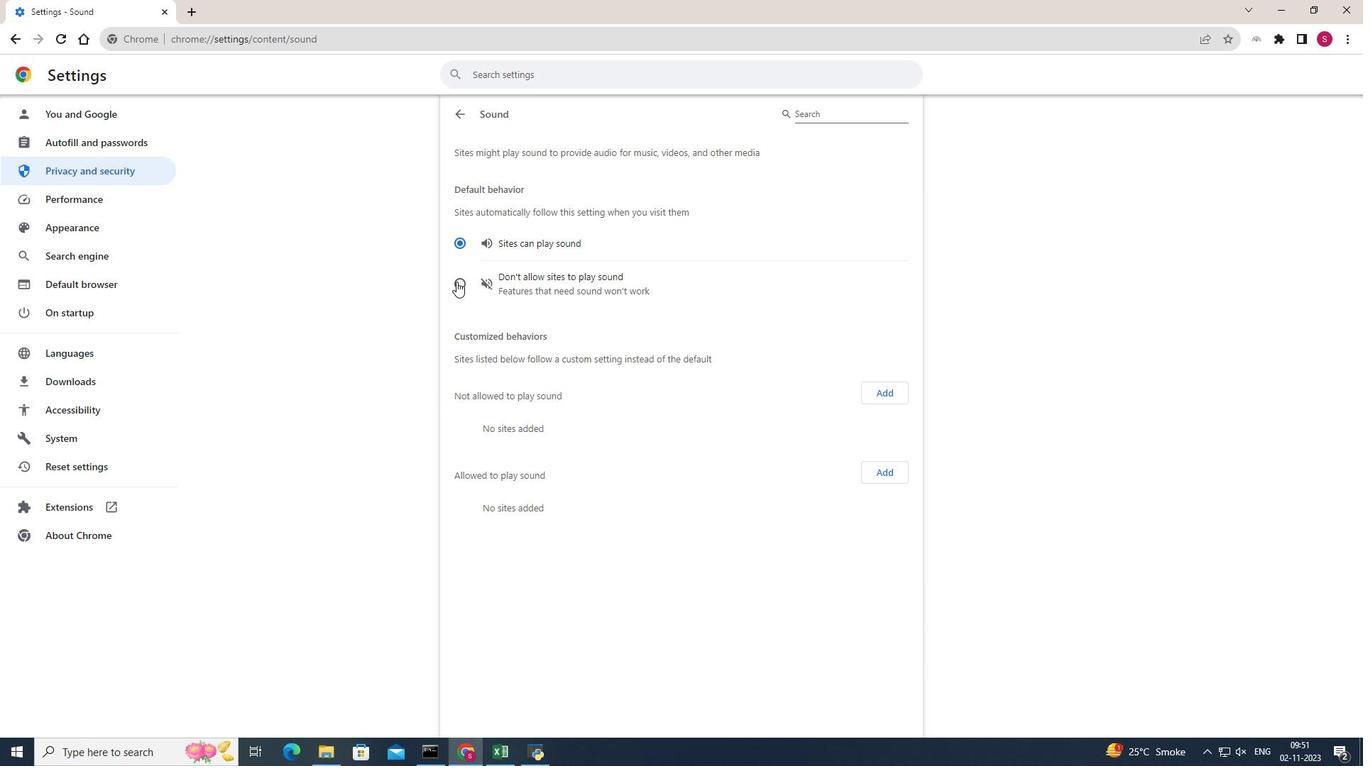 
Action: Mouse pressed left at (456, 281)
Screenshot: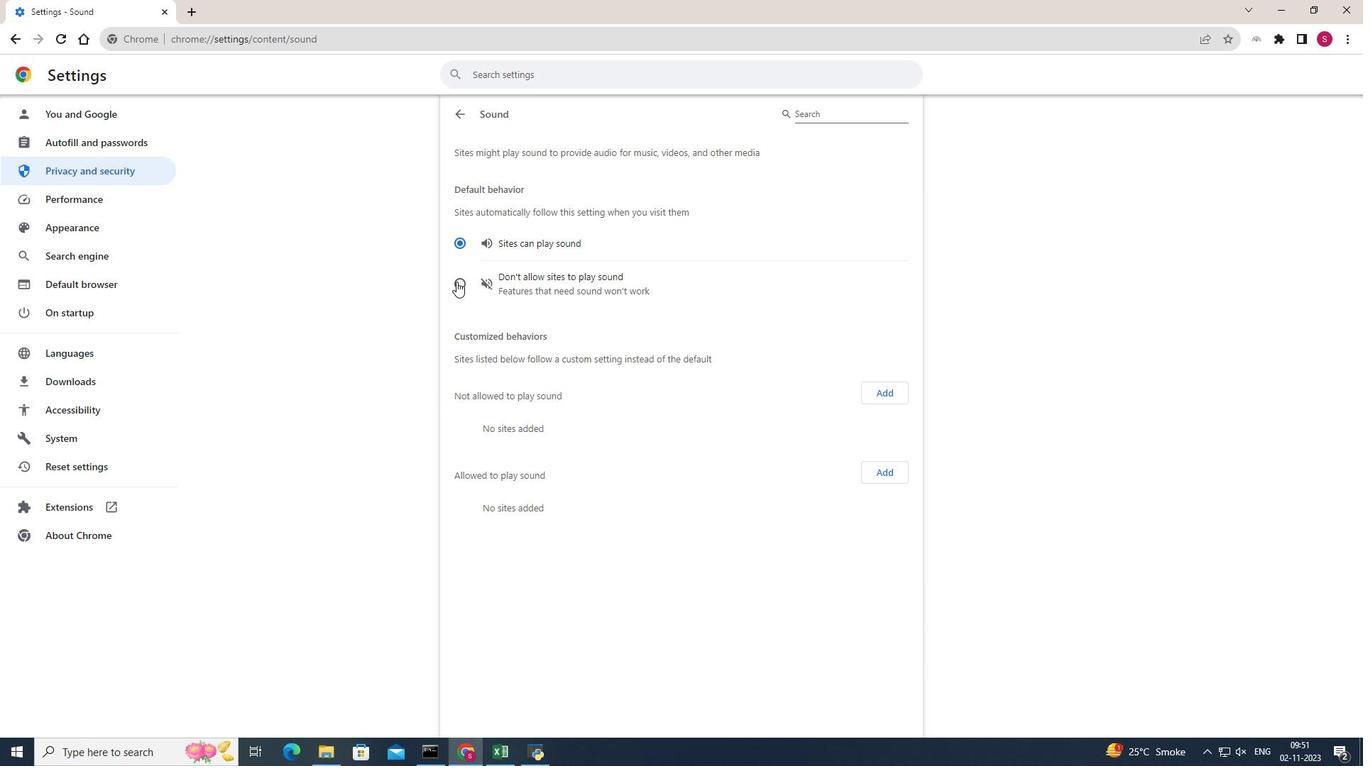 
Action: Mouse moved to (901, 329)
Screenshot: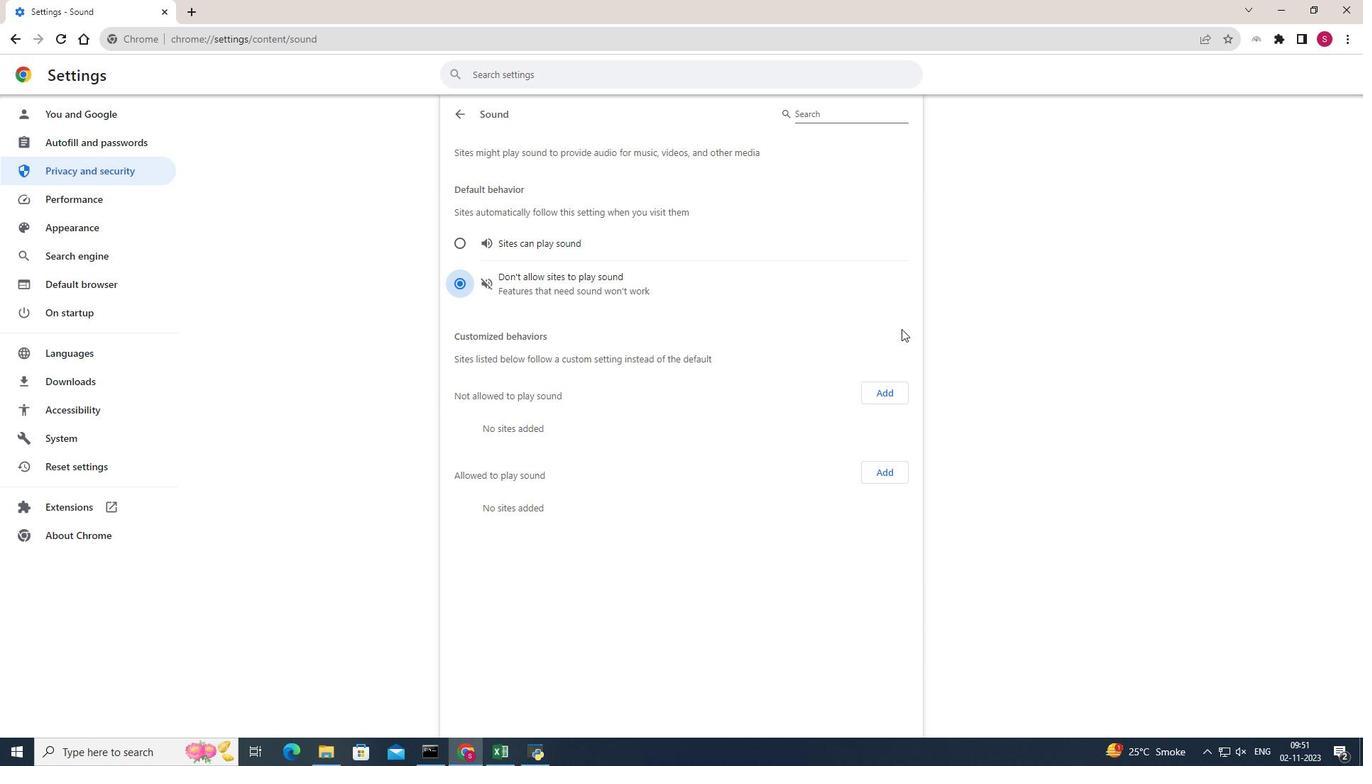 
